 Task: Change the clock reference average counter to 40.
Action: Mouse moved to (108, 14)
Screenshot: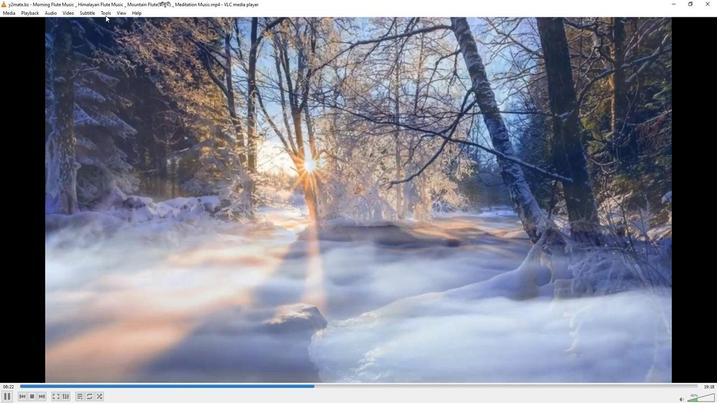 
Action: Mouse pressed left at (108, 14)
Screenshot: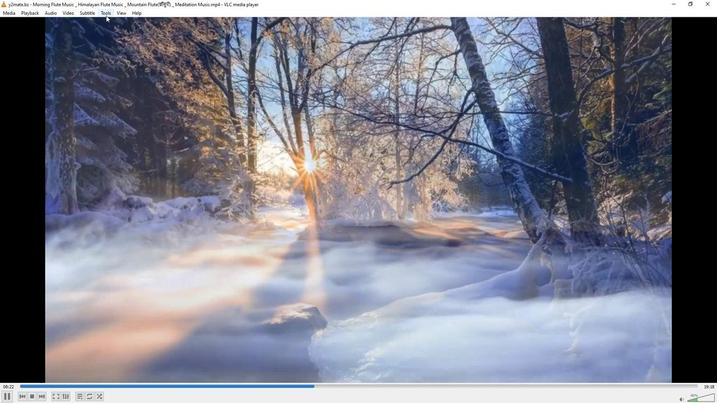 
Action: Mouse moved to (119, 99)
Screenshot: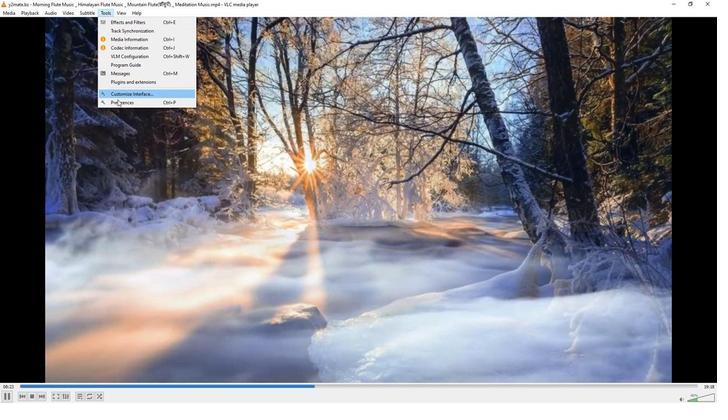 
Action: Mouse pressed left at (119, 99)
Screenshot: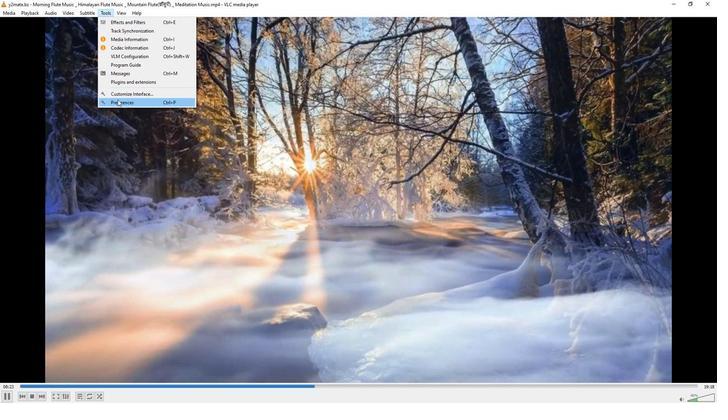 
Action: Mouse moved to (231, 332)
Screenshot: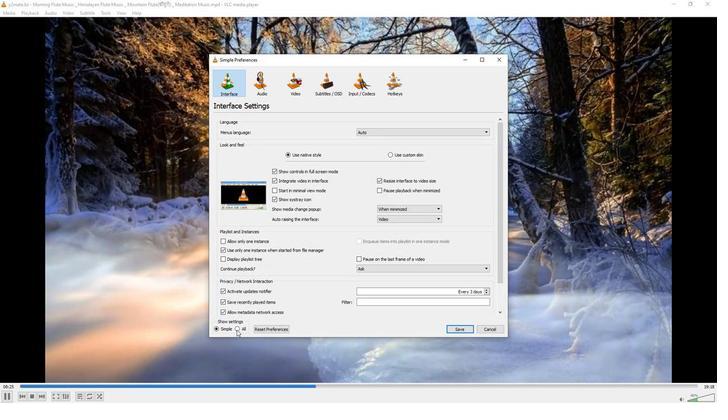 
Action: Mouse pressed left at (231, 332)
Screenshot: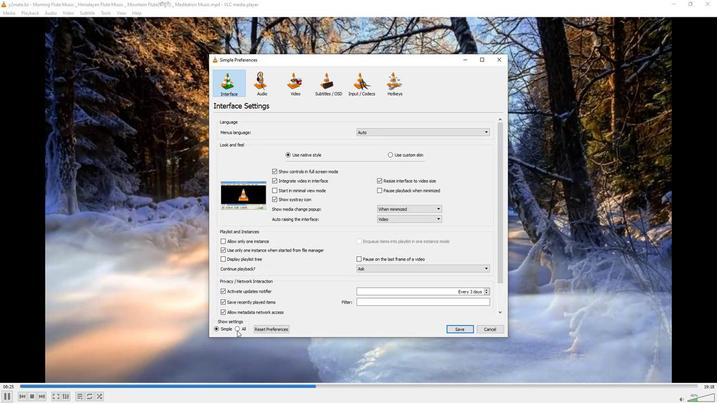 
Action: Mouse moved to (243, 192)
Screenshot: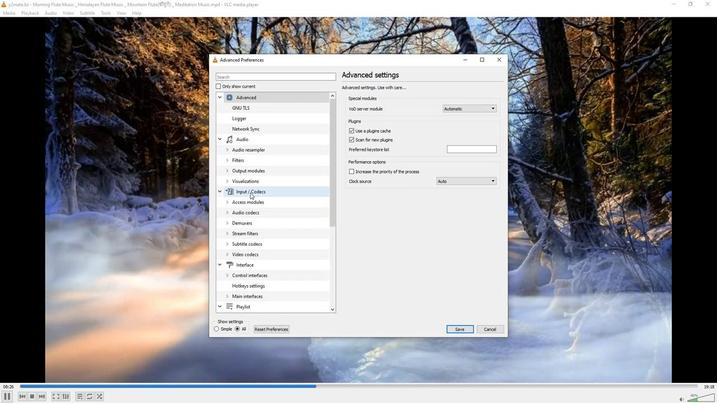 
Action: Mouse pressed left at (243, 192)
Screenshot: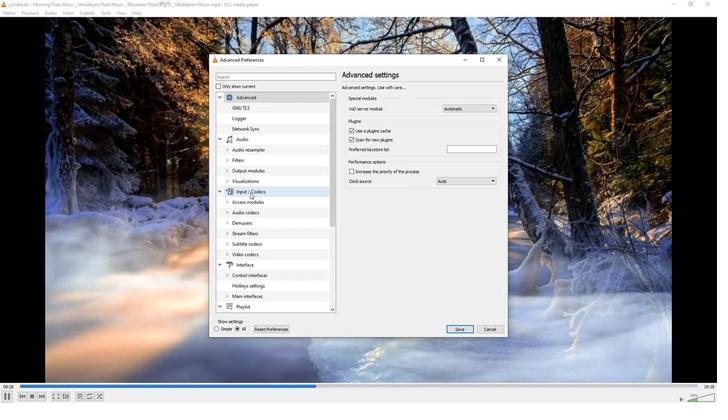 
Action: Mouse moved to (401, 202)
Screenshot: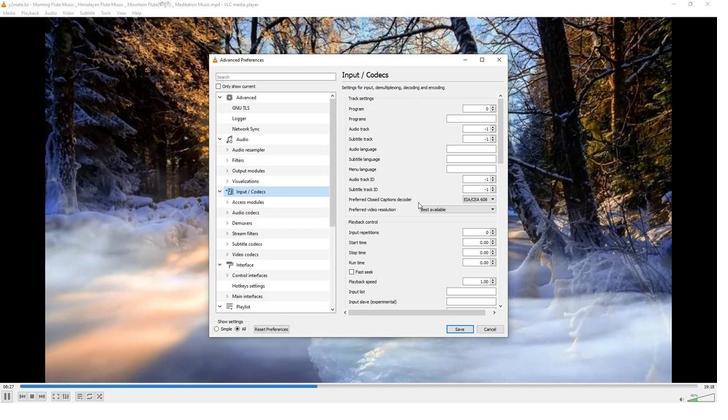 
Action: Mouse scrolled (401, 202) with delta (0, 0)
Screenshot: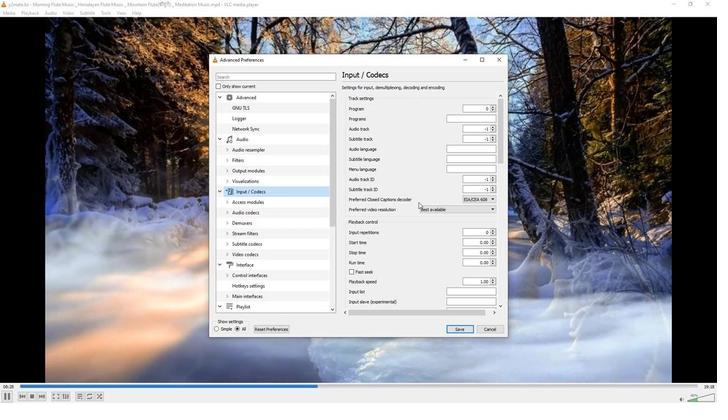 
Action: Mouse scrolled (401, 202) with delta (0, 0)
Screenshot: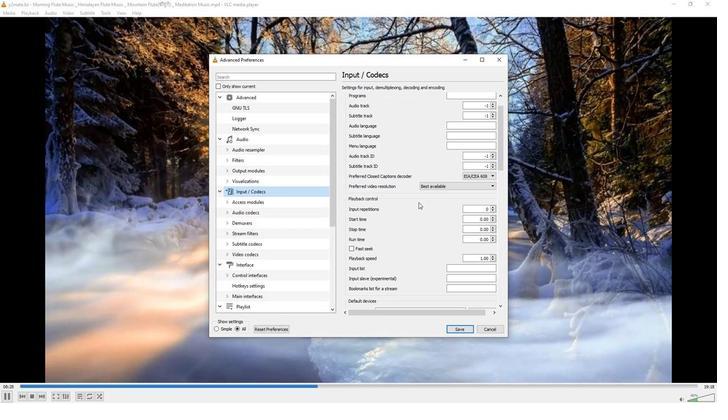 
Action: Mouse scrolled (401, 202) with delta (0, 0)
Screenshot: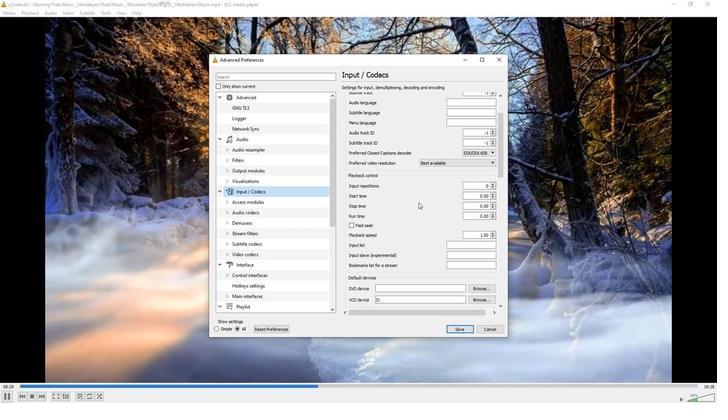 
Action: Mouse scrolled (401, 202) with delta (0, 0)
Screenshot: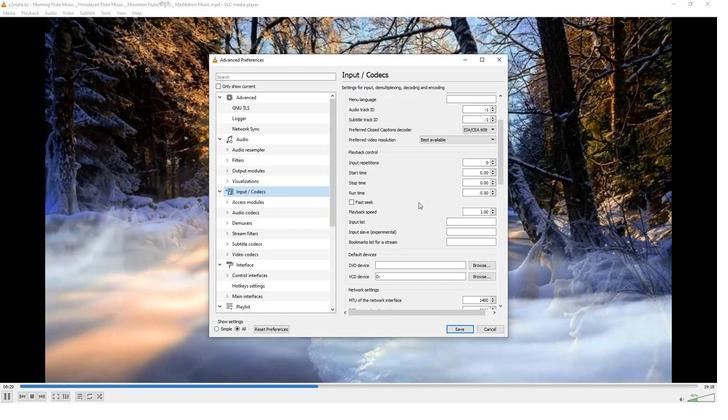 
Action: Mouse scrolled (401, 202) with delta (0, 0)
Screenshot: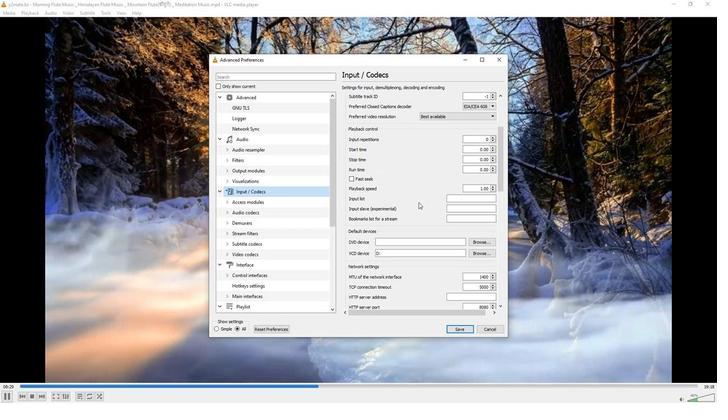 
Action: Mouse scrolled (401, 202) with delta (0, 0)
Screenshot: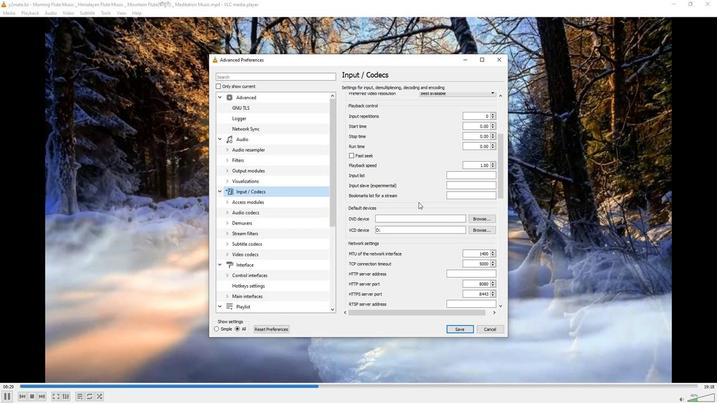 
Action: Mouse scrolled (401, 202) with delta (0, 0)
Screenshot: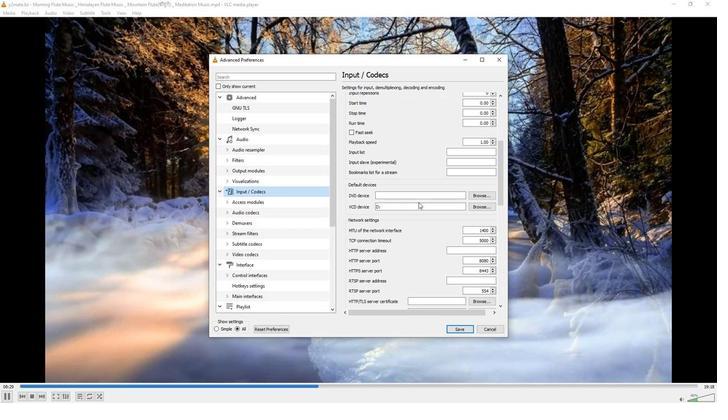 
Action: Mouse scrolled (401, 202) with delta (0, 0)
Screenshot: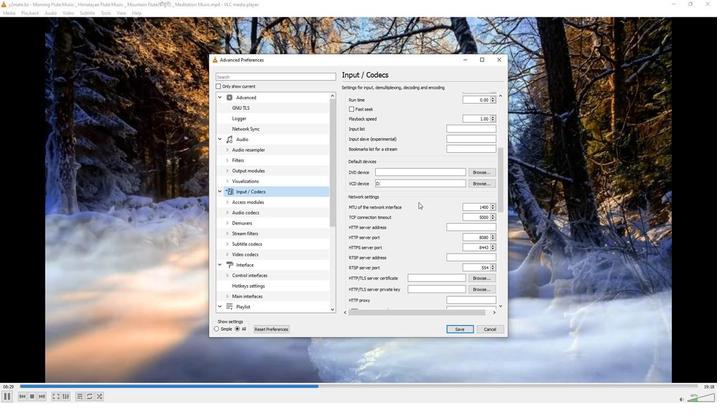 
Action: Mouse scrolled (401, 202) with delta (0, 0)
Screenshot: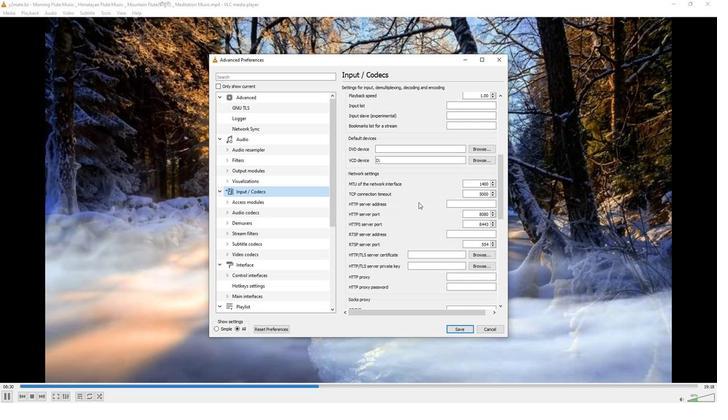 
Action: Mouse scrolled (401, 202) with delta (0, 0)
Screenshot: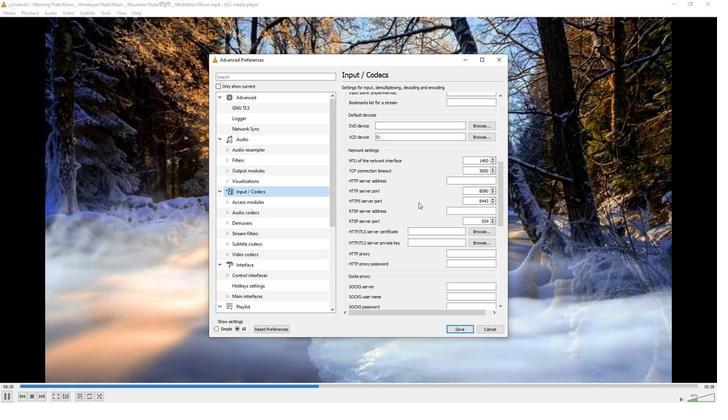 
Action: Mouse scrolled (401, 202) with delta (0, 0)
Screenshot: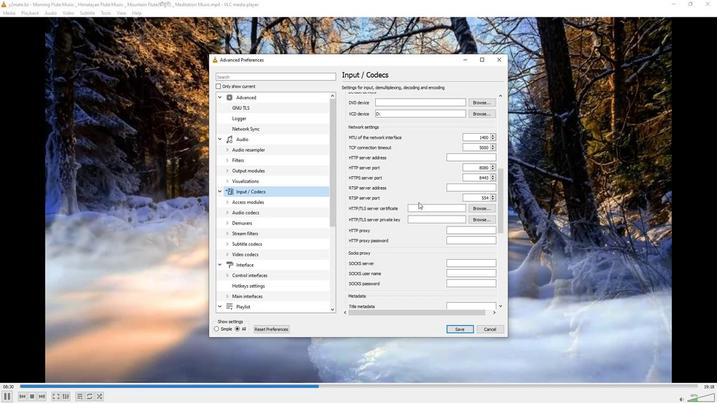 
Action: Mouse scrolled (401, 202) with delta (0, 0)
Screenshot: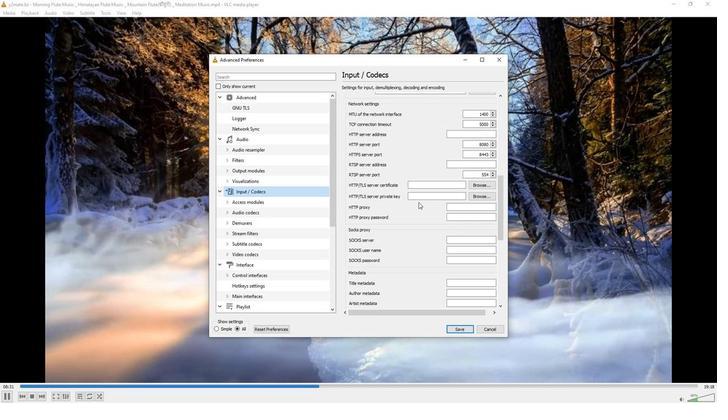 
Action: Mouse scrolled (401, 202) with delta (0, 0)
Screenshot: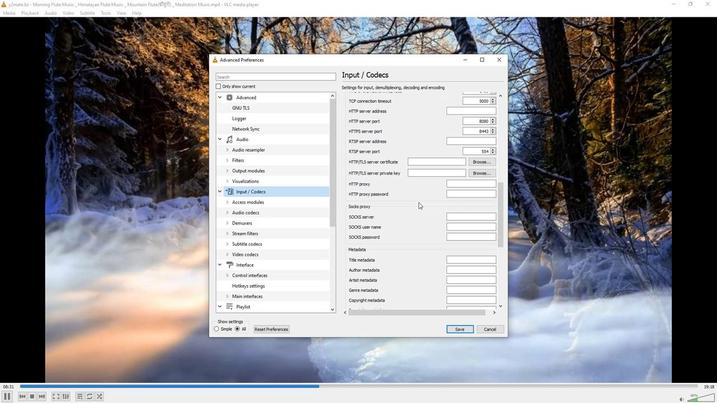 
Action: Mouse scrolled (401, 202) with delta (0, 0)
Screenshot: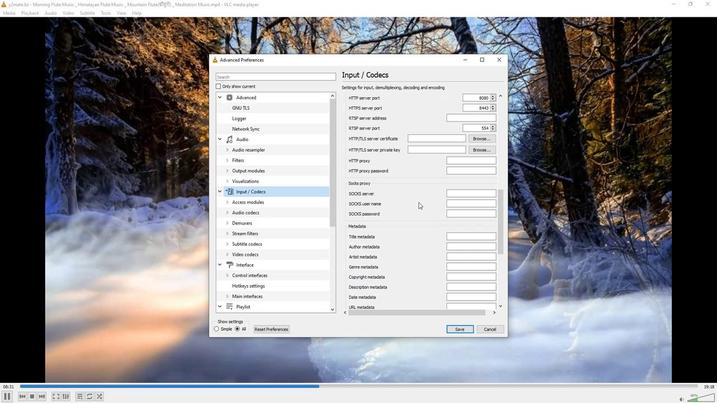 
Action: Mouse scrolled (401, 202) with delta (0, 0)
Screenshot: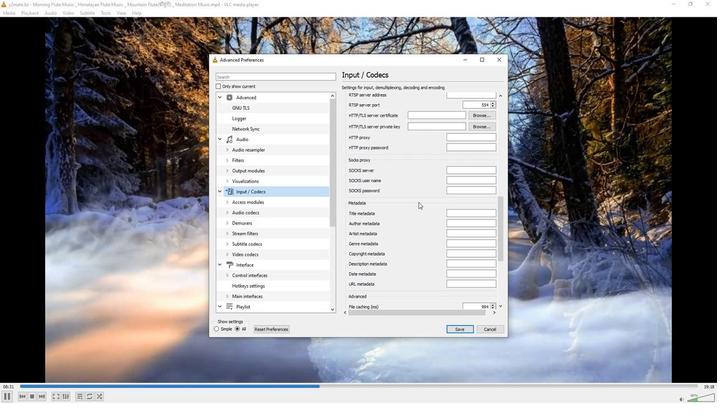 
Action: Mouse scrolled (401, 202) with delta (0, 0)
Screenshot: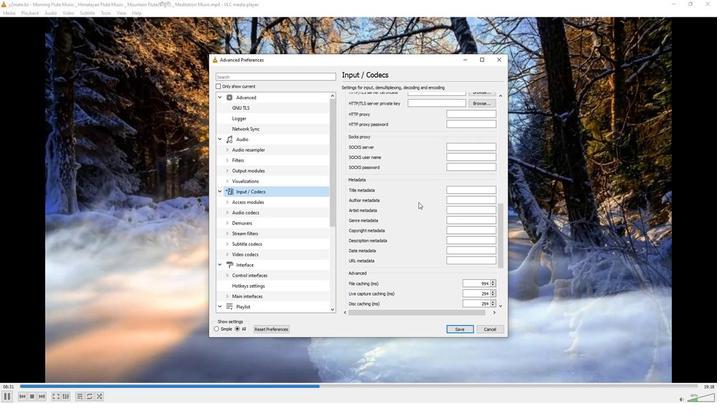 
Action: Mouse scrolled (401, 202) with delta (0, 0)
Screenshot: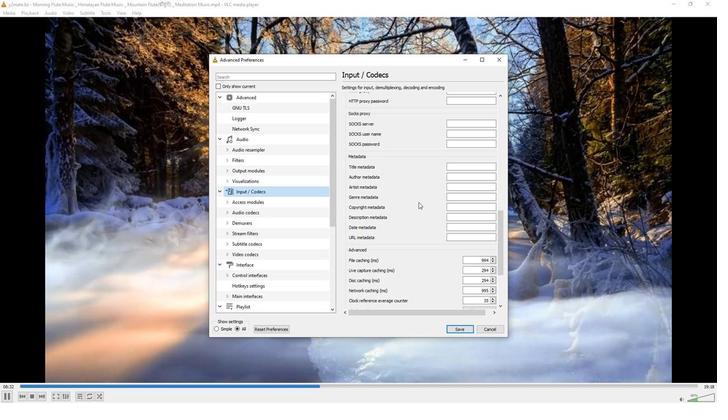 
Action: Mouse scrolled (401, 202) with delta (0, 0)
Screenshot: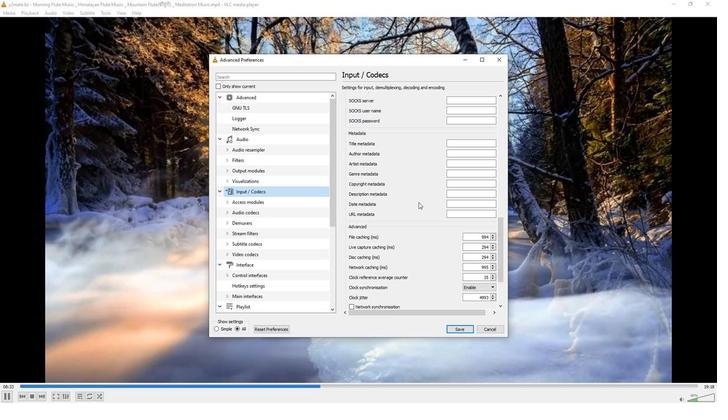 
Action: Mouse moved to (472, 252)
Screenshot: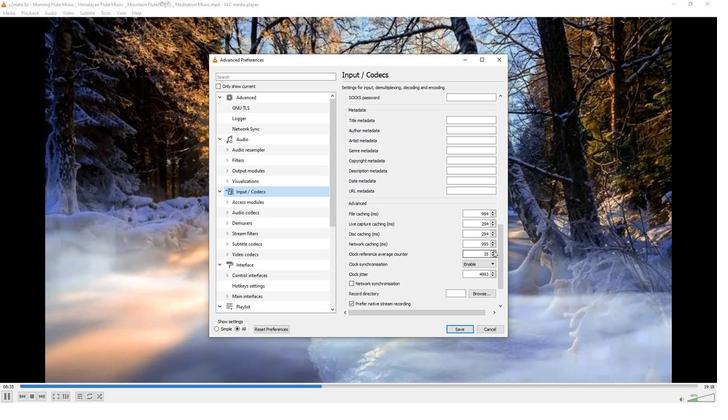 
Action: Mouse pressed left at (472, 252)
Screenshot: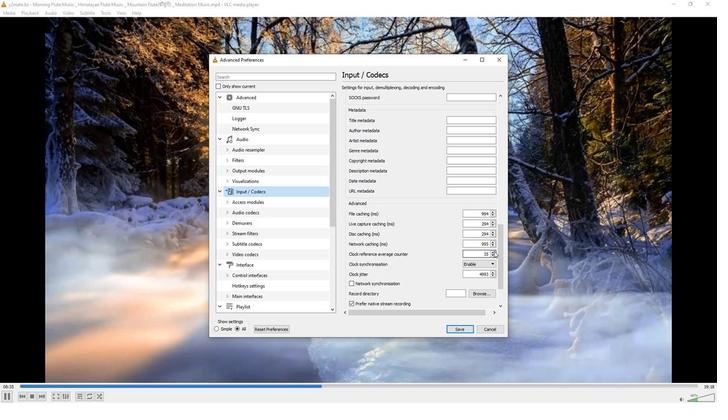 
Action: Mouse moved to (472, 252)
Screenshot: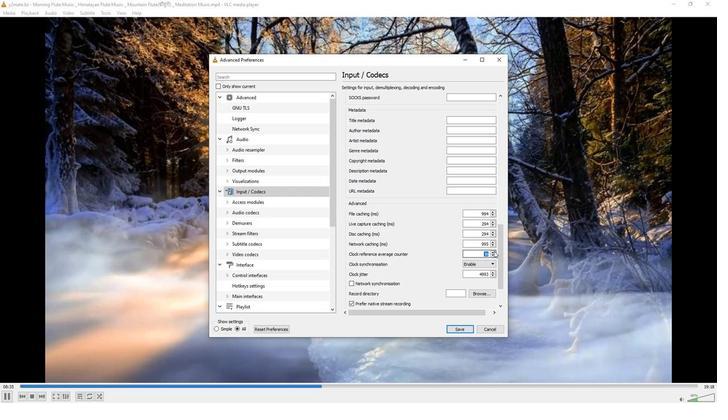 
Action: Mouse pressed left at (472, 252)
Screenshot: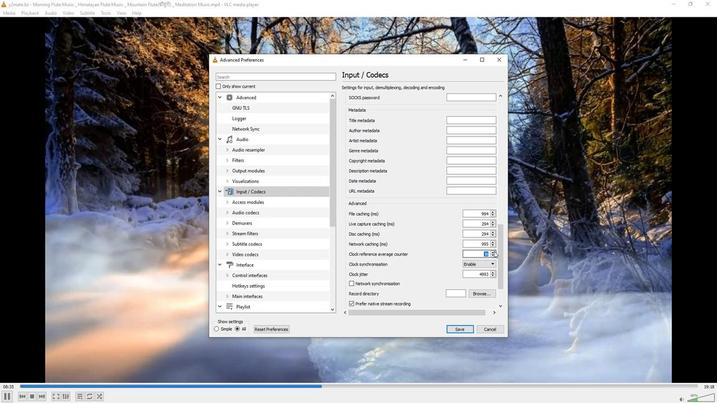 
Action: Mouse pressed left at (472, 252)
Screenshot: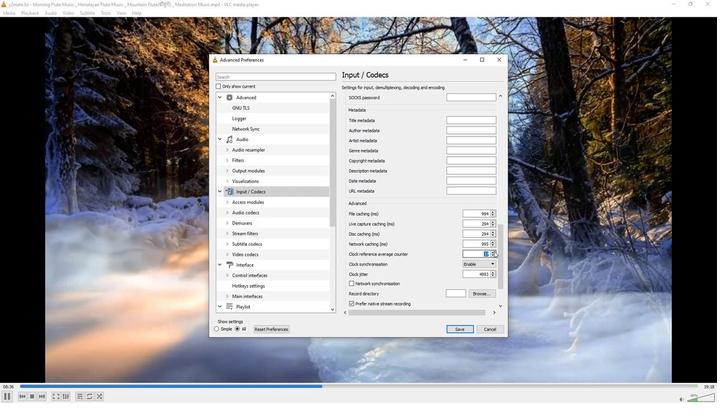 
Action: Mouse pressed left at (472, 252)
Screenshot: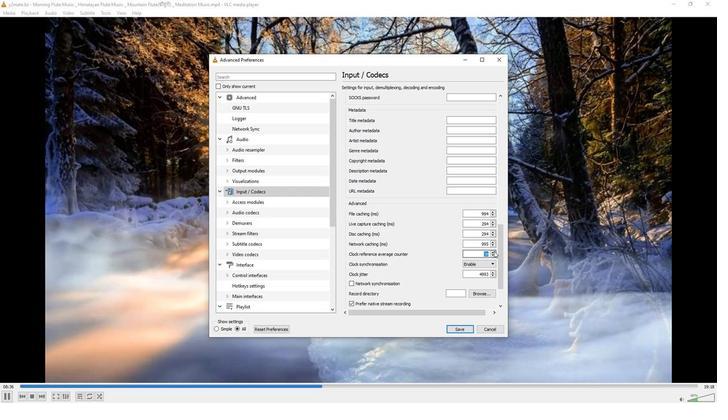 
Action: Mouse pressed left at (472, 252)
Screenshot: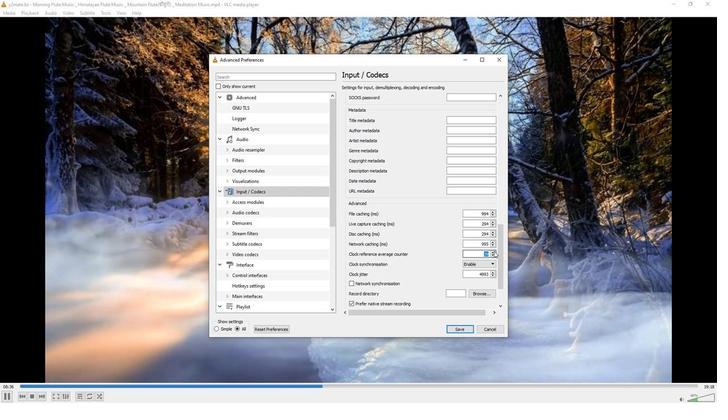 
Action: Mouse moved to (402, 251)
Screenshot: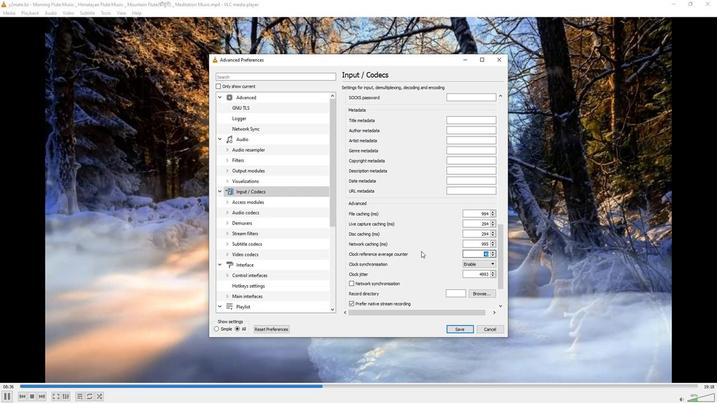 
Action: Mouse pressed left at (402, 251)
Screenshot: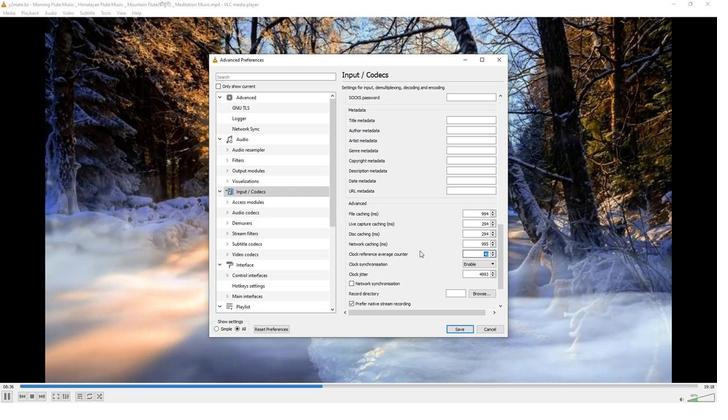 
